 Task: Look for products in the category "Blue Cheese" from Belgioioso only.
Action: Mouse moved to (634, 241)
Screenshot: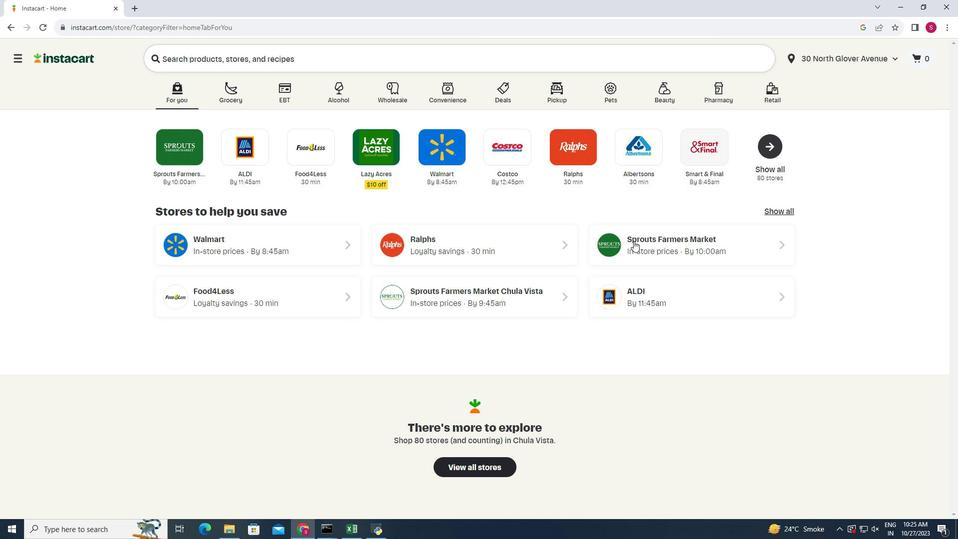 
Action: Mouse pressed left at (634, 241)
Screenshot: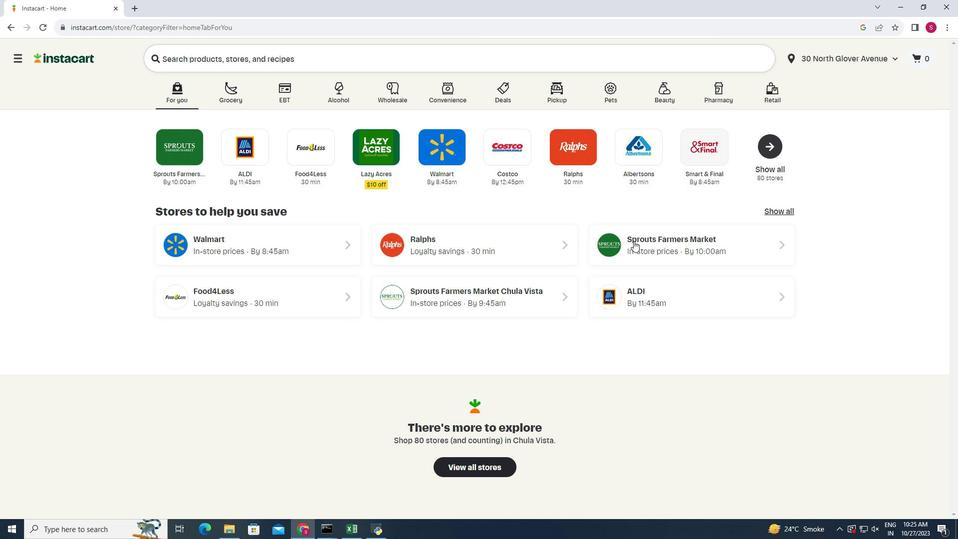 
Action: Mouse moved to (27, 471)
Screenshot: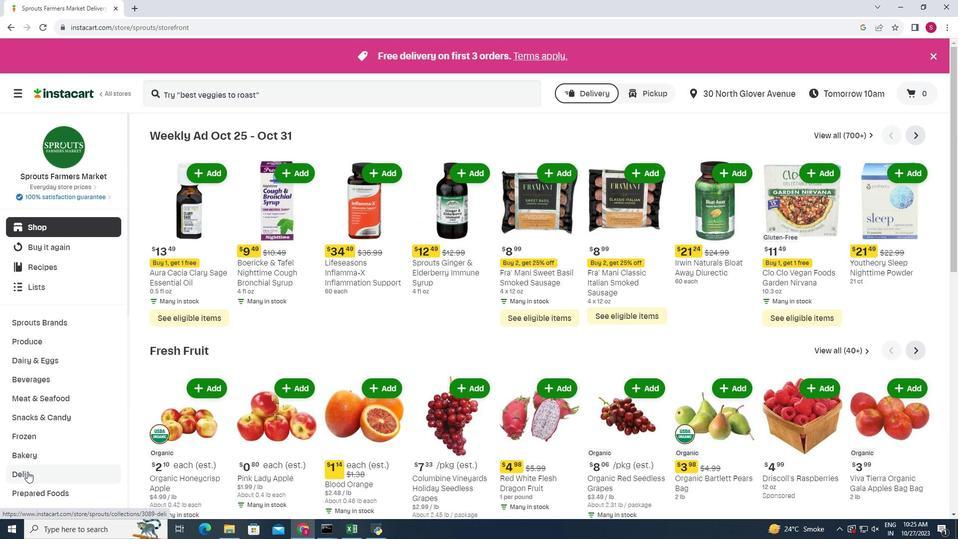 
Action: Mouse pressed left at (27, 471)
Screenshot: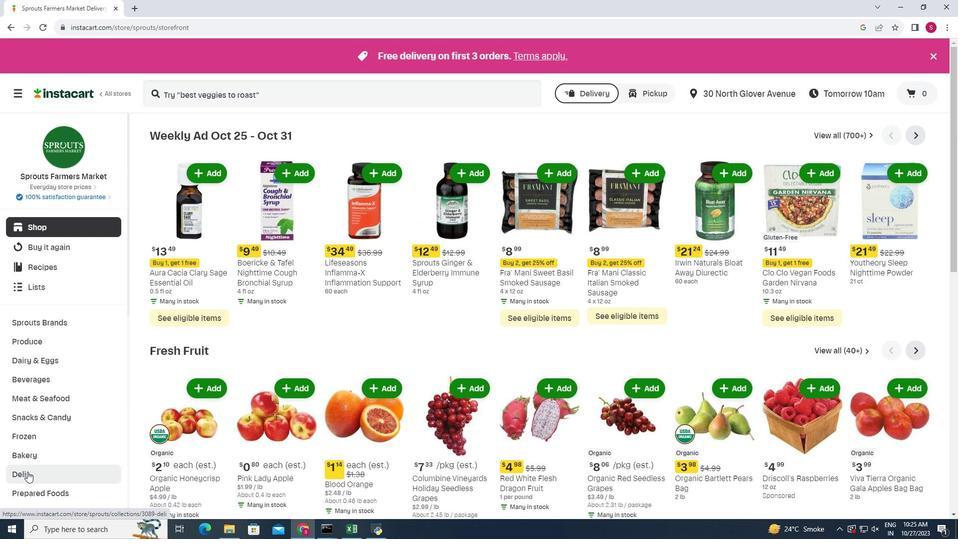 
Action: Mouse moved to (266, 157)
Screenshot: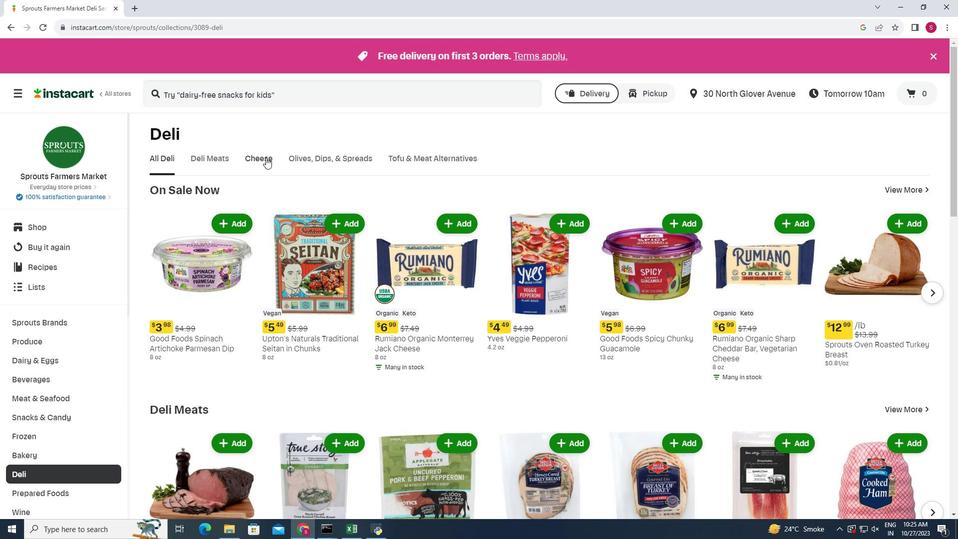 
Action: Mouse pressed left at (266, 157)
Screenshot: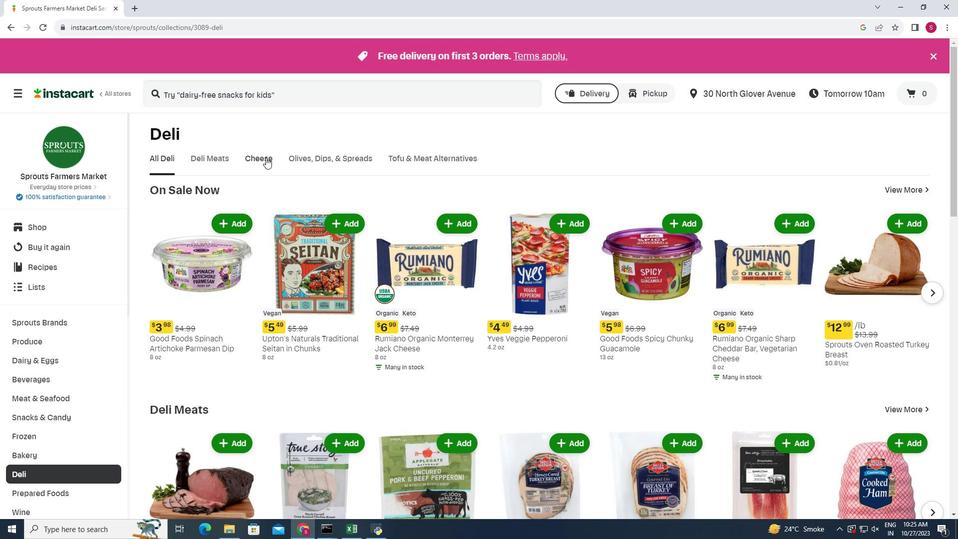
Action: Mouse moved to (852, 192)
Screenshot: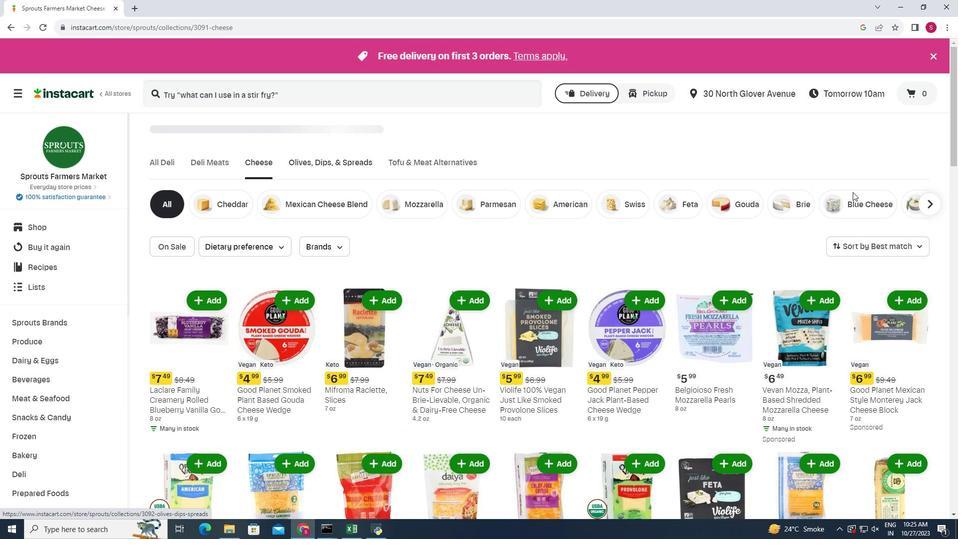 
Action: Mouse pressed left at (852, 192)
Screenshot: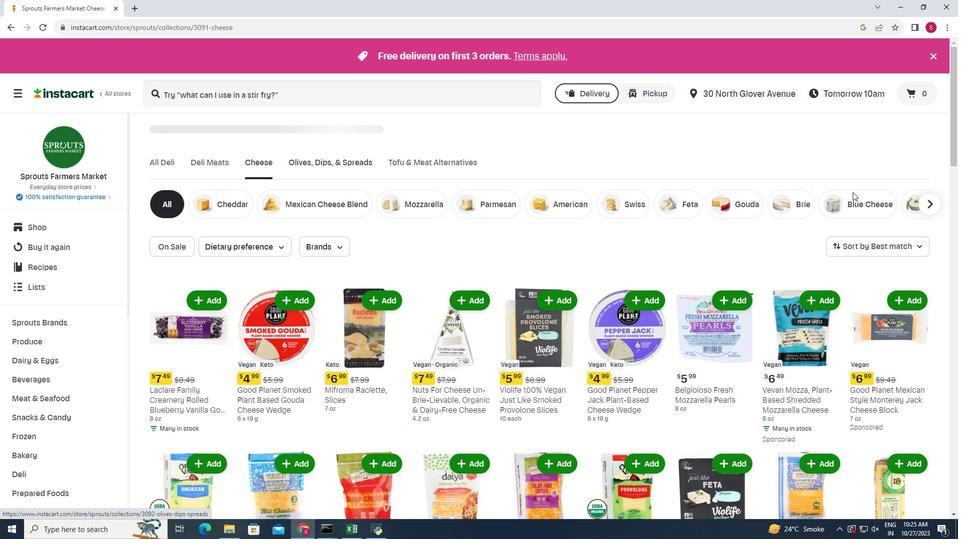 
Action: Mouse moved to (339, 243)
Screenshot: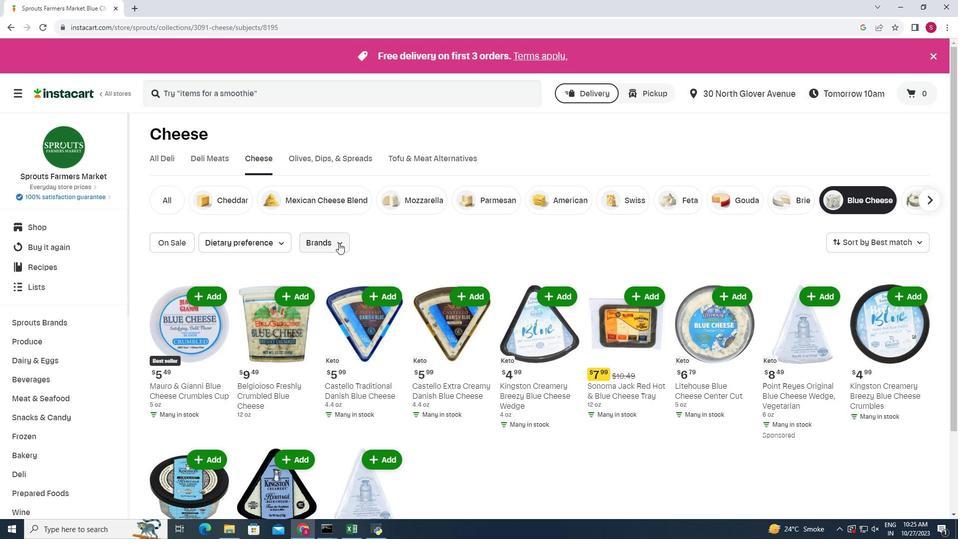 
Action: Mouse pressed left at (339, 243)
Screenshot: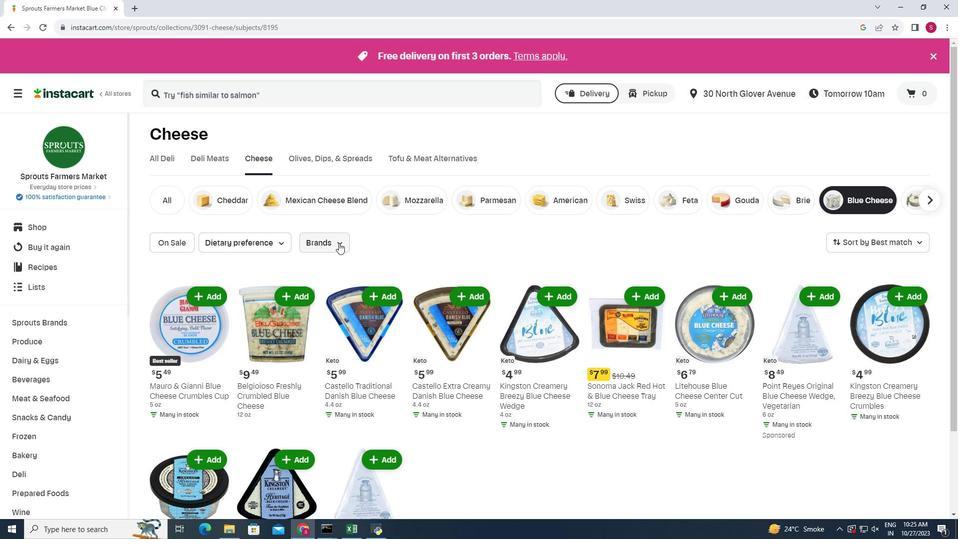 
Action: Mouse moved to (316, 366)
Screenshot: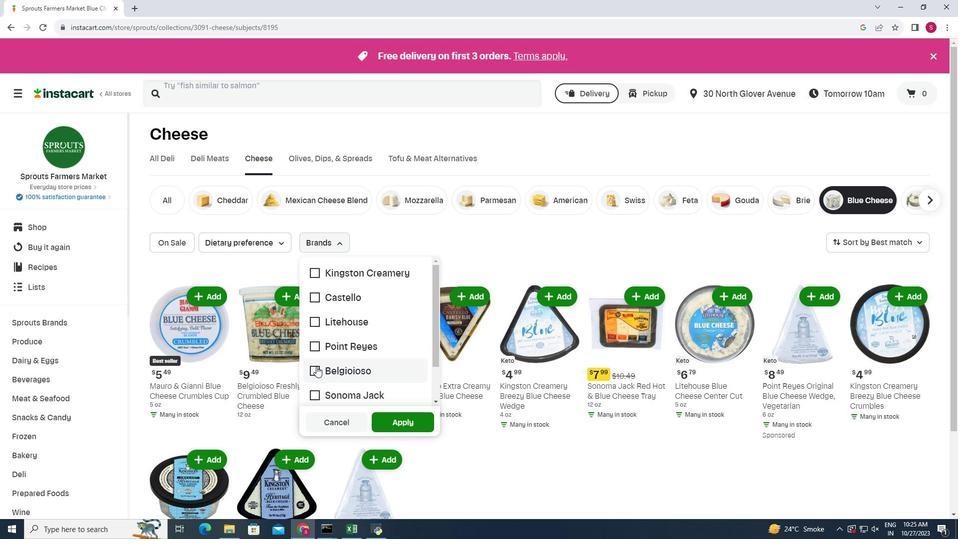 
Action: Mouse pressed left at (316, 366)
Screenshot: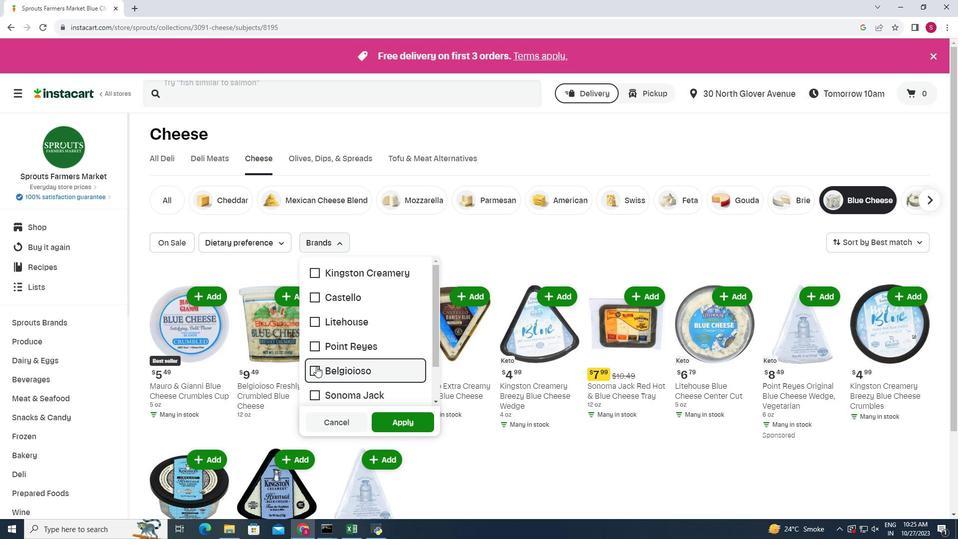 
Action: Mouse moved to (398, 415)
Screenshot: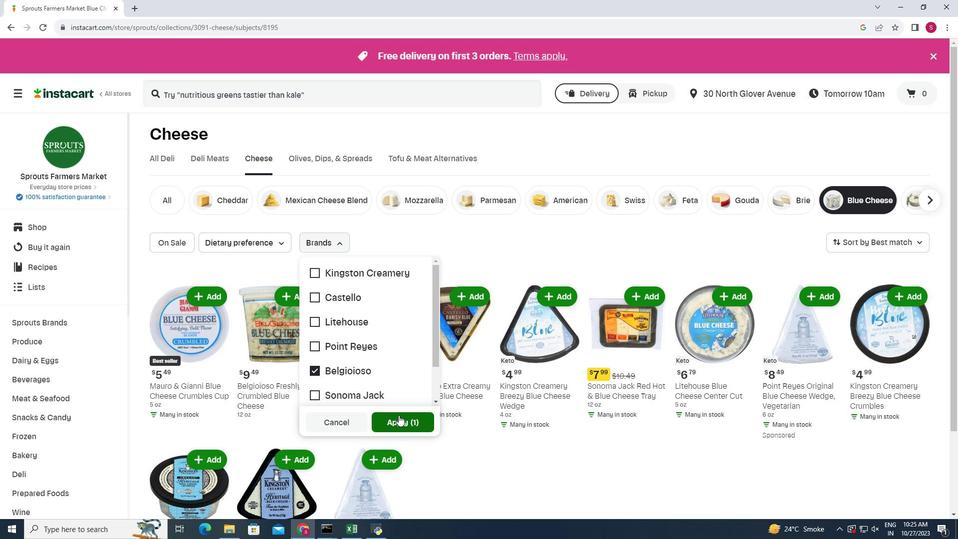 
Action: Mouse pressed left at (398, 415)
Screenshot: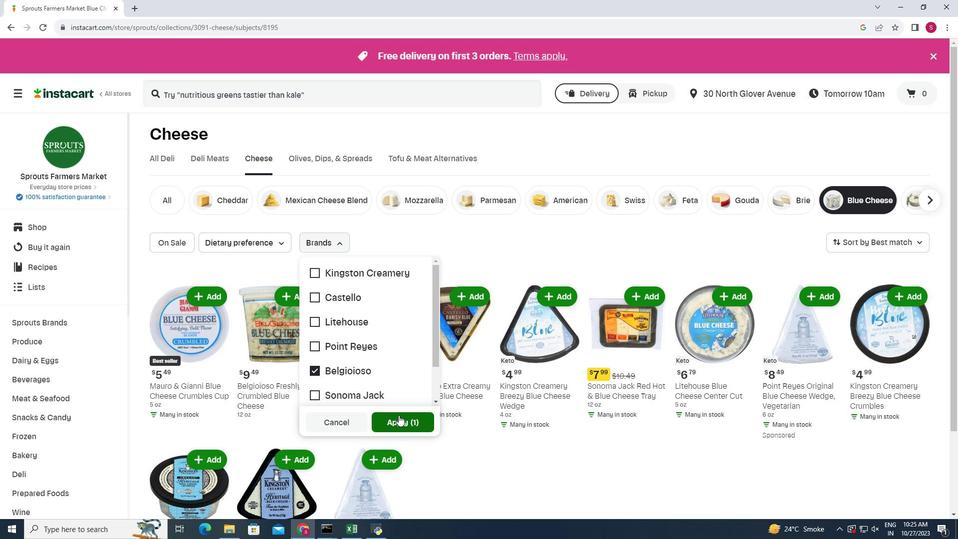 
Action: Mouse moved to (486, 326)
Screenshot: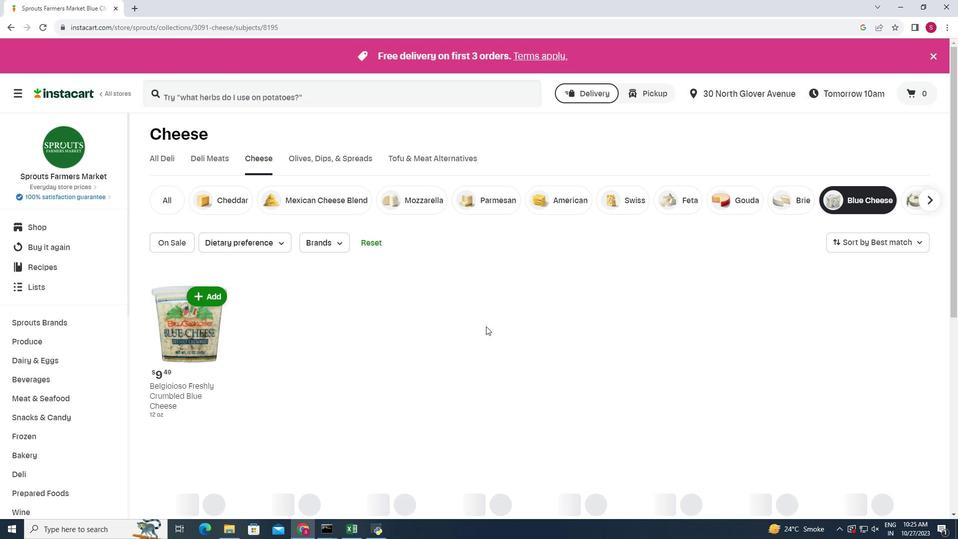 
